 Task: Select the file option in the open view.
Action: Mouse moved to (45, 607)
Screenshot: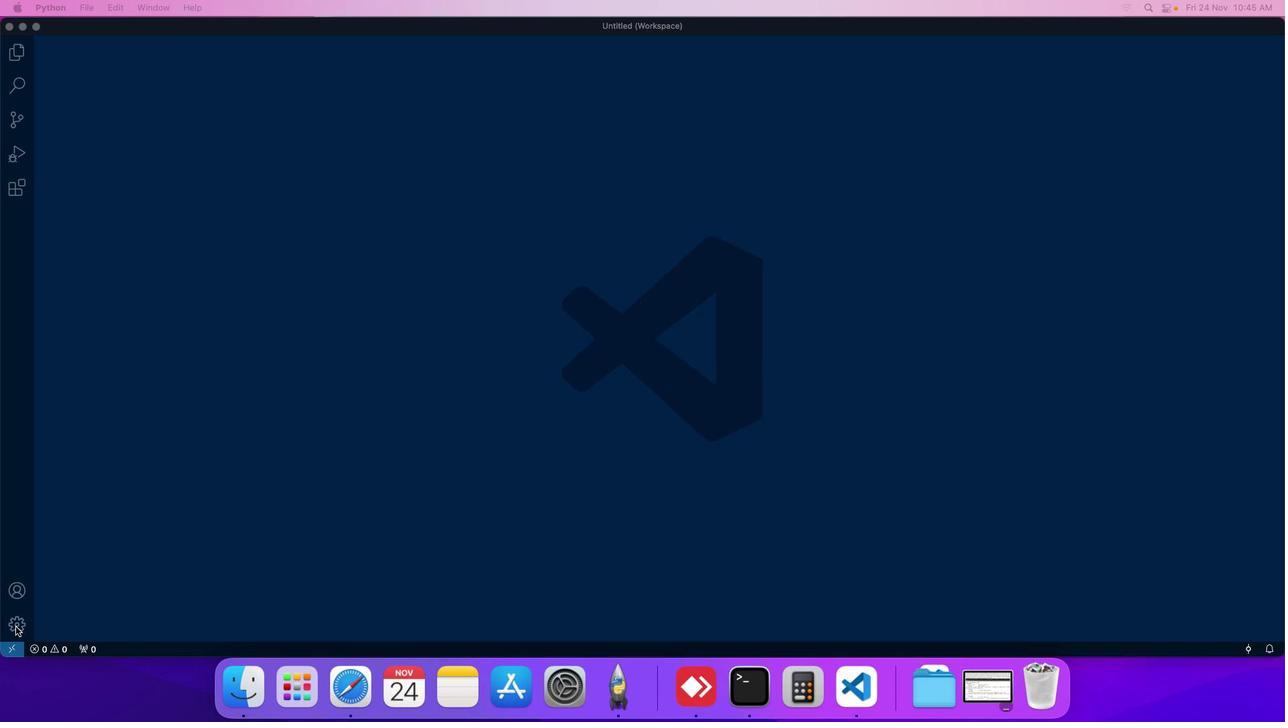 
Action: Mouse pressed left at (45, 607)
Screenshot: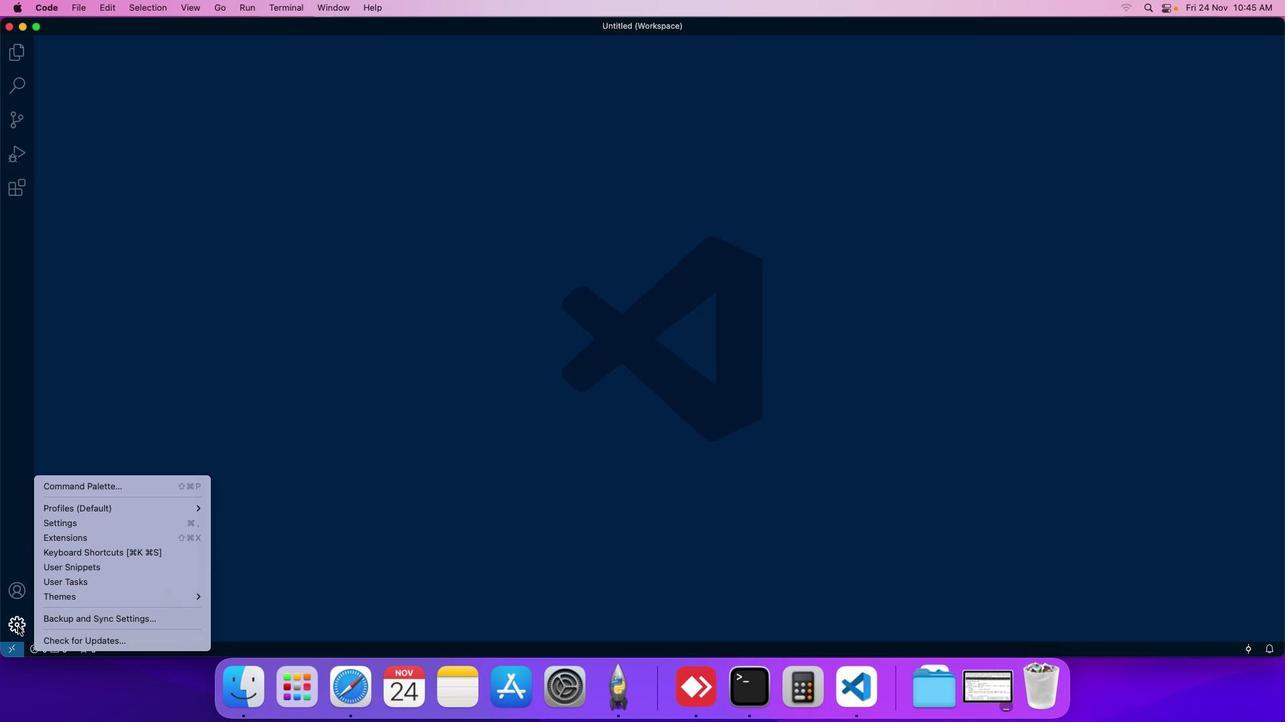
Action: Mouse moved to (160, 507)
Screenshot: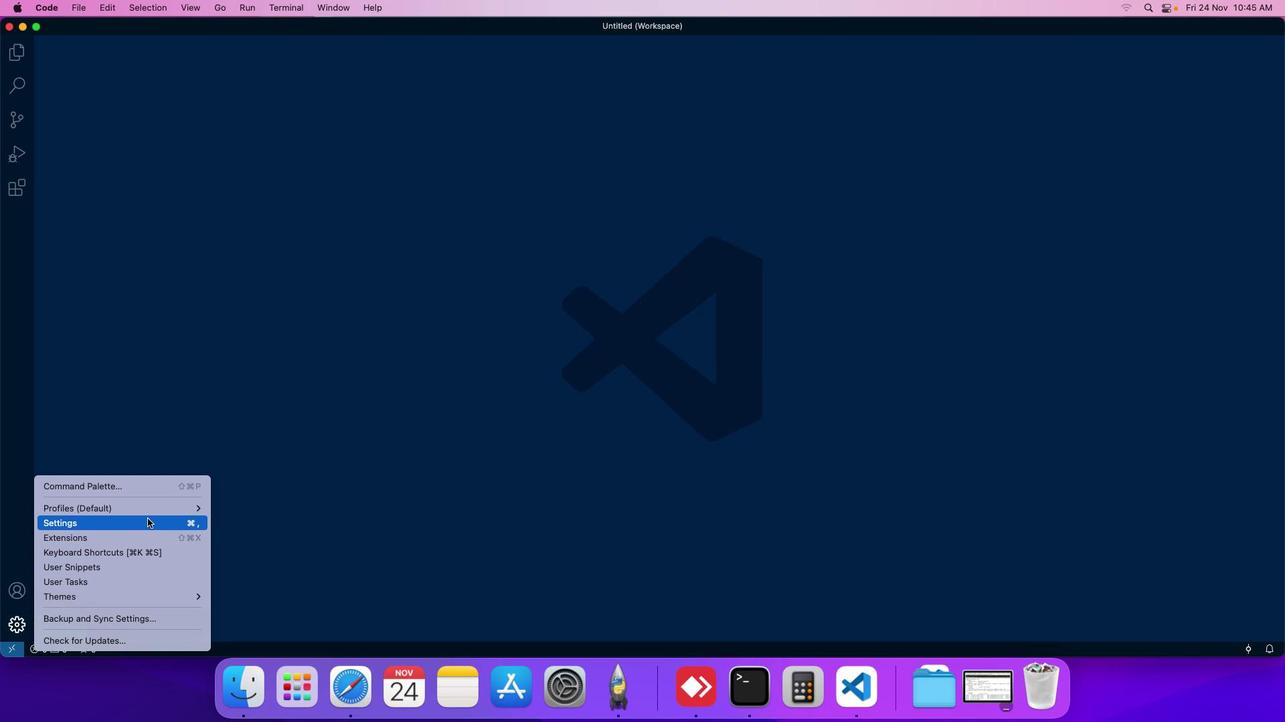 
Action: Mouse pressed left at (160, 507)
Screenshot: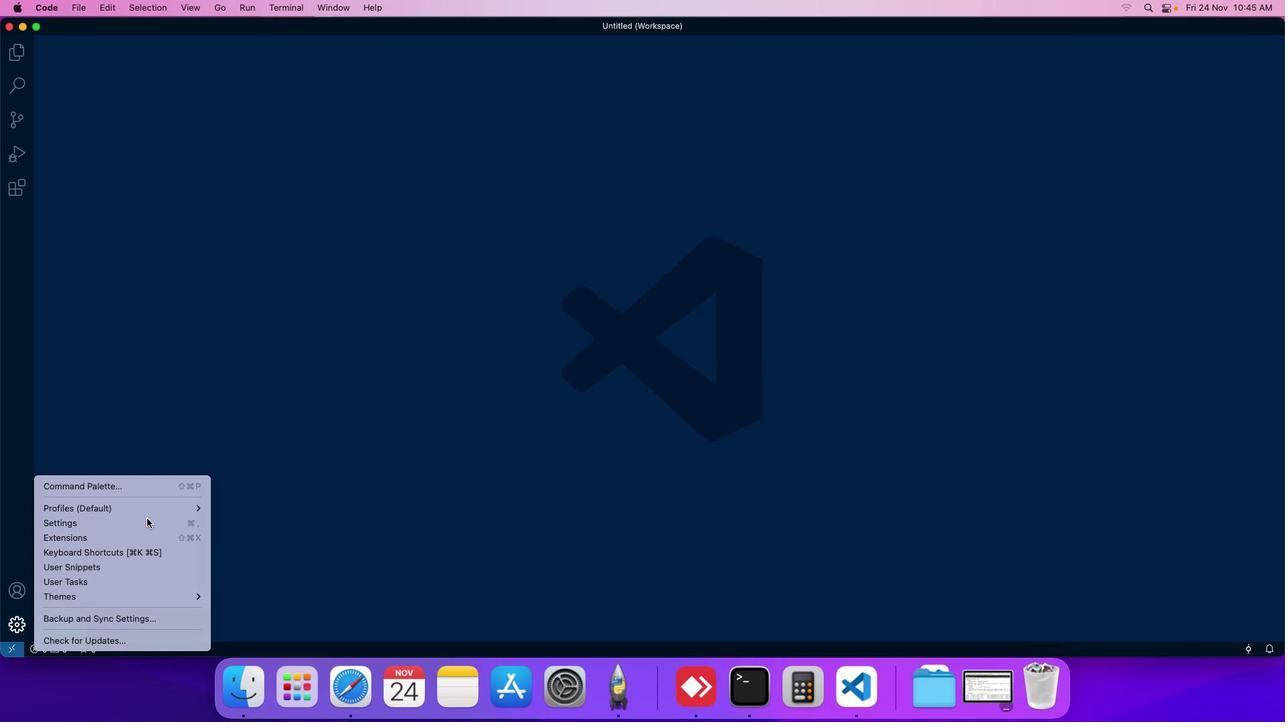 
Action: Mouse moved to (298, 215)
Screenshot: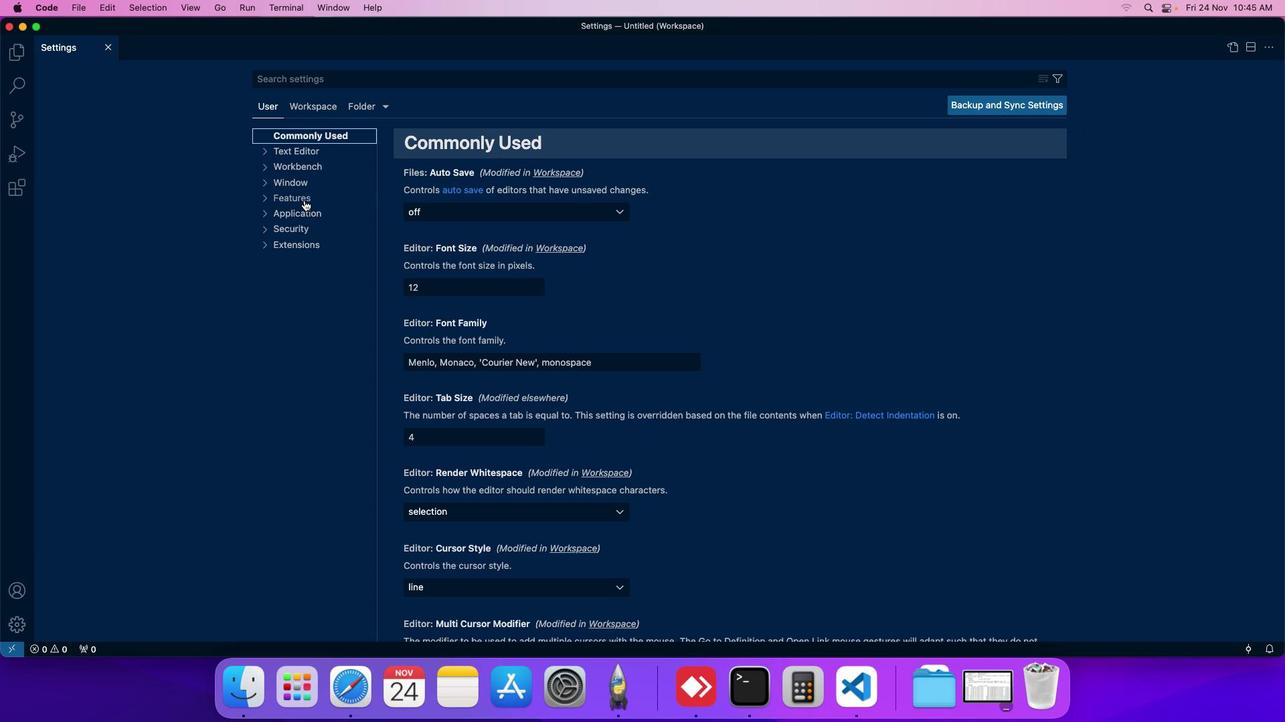 
Action: Mouse pressed left at (298, 215)
Screenshot: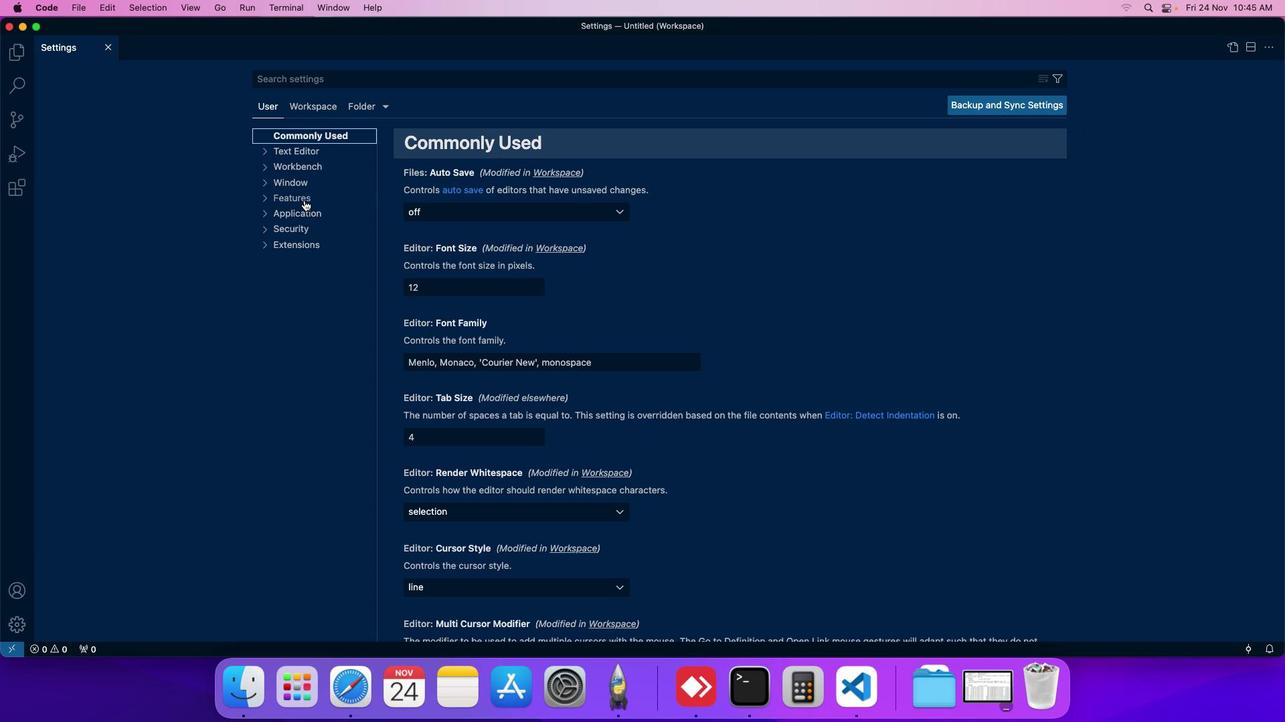 
Action: Mouse moved to (296, 384)
Screenshot: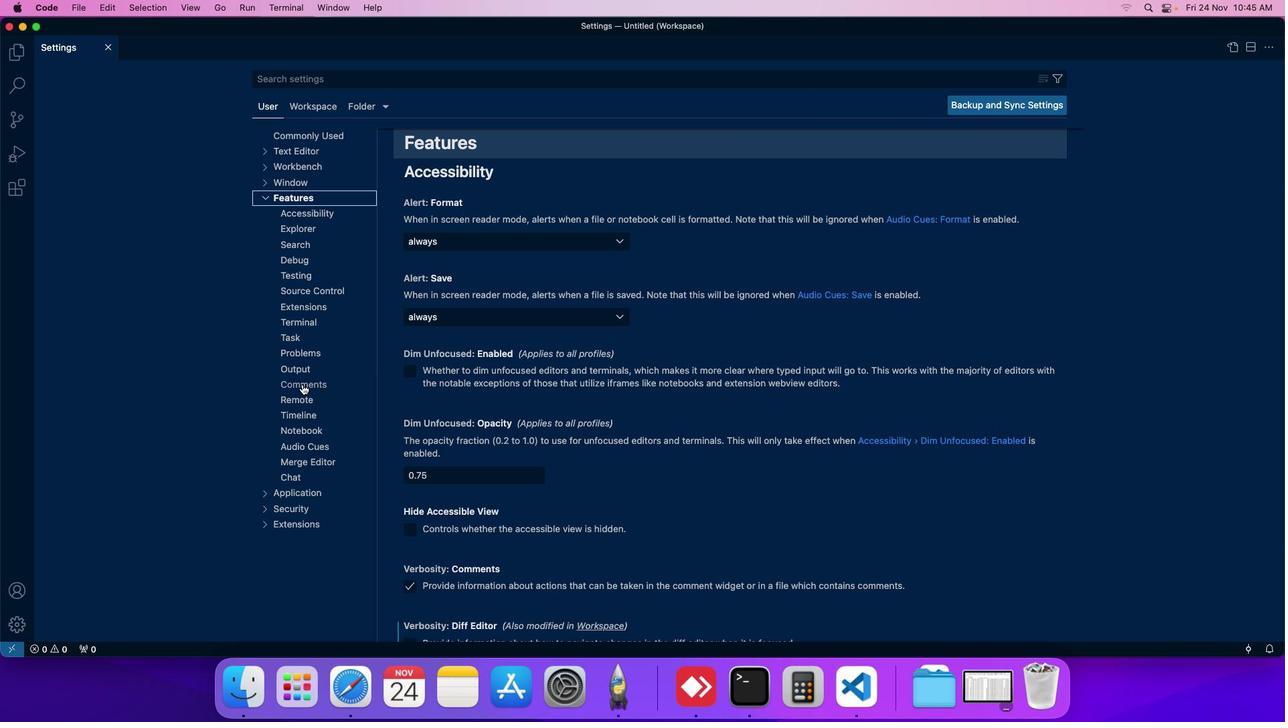 
Action: Mouse pressed left at (296, 384)
Screenshot: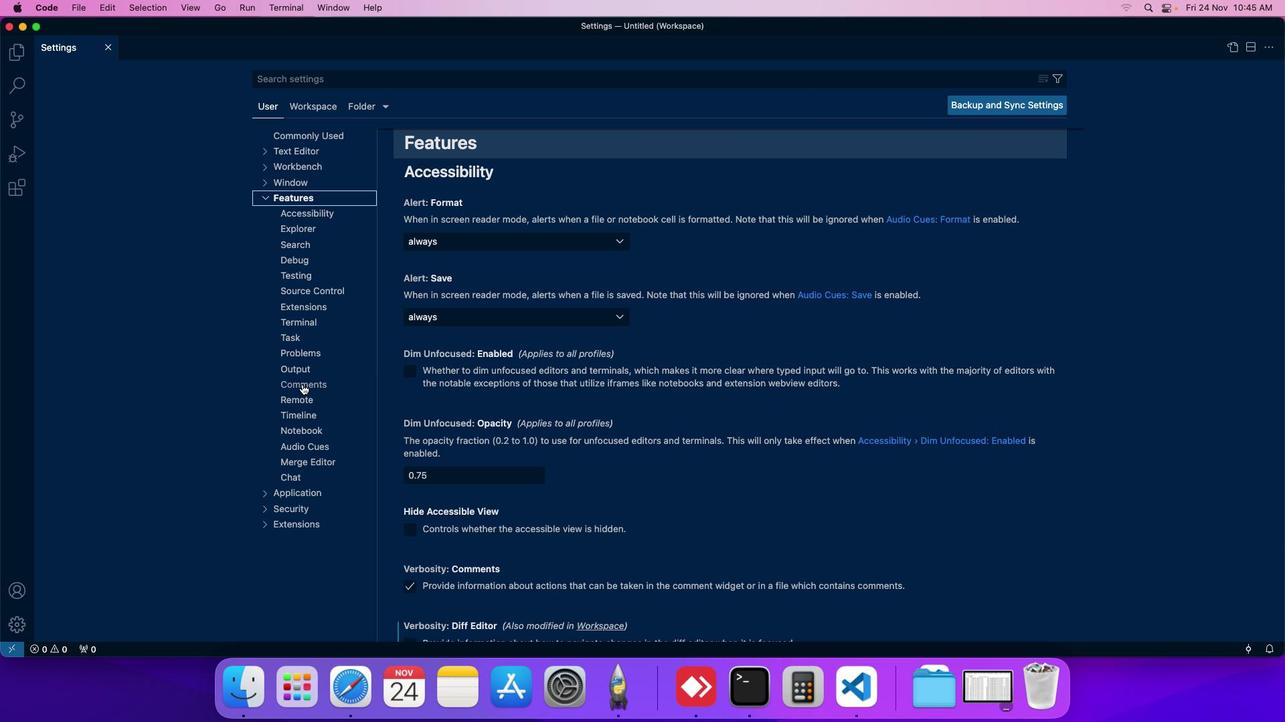
Action: Mouse moved to (433, 332)
Screenshot: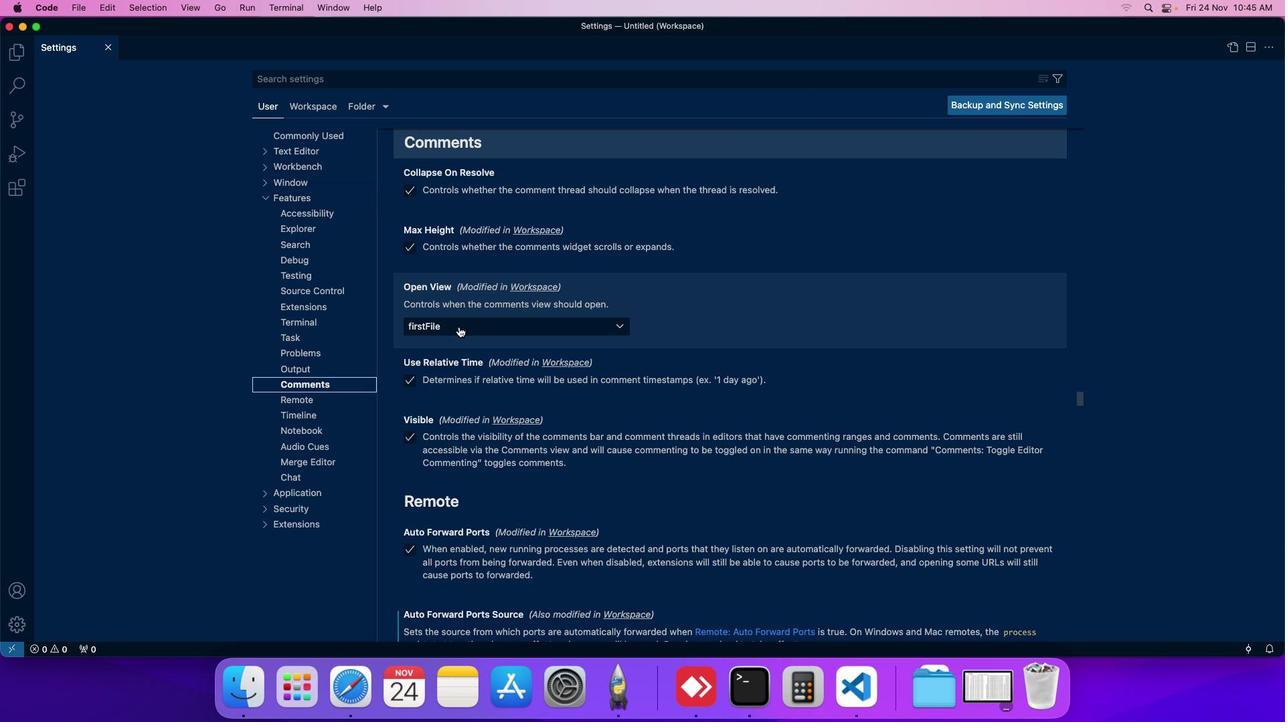 
Action: Mouse pressed left at (433, 332)
Screenshot: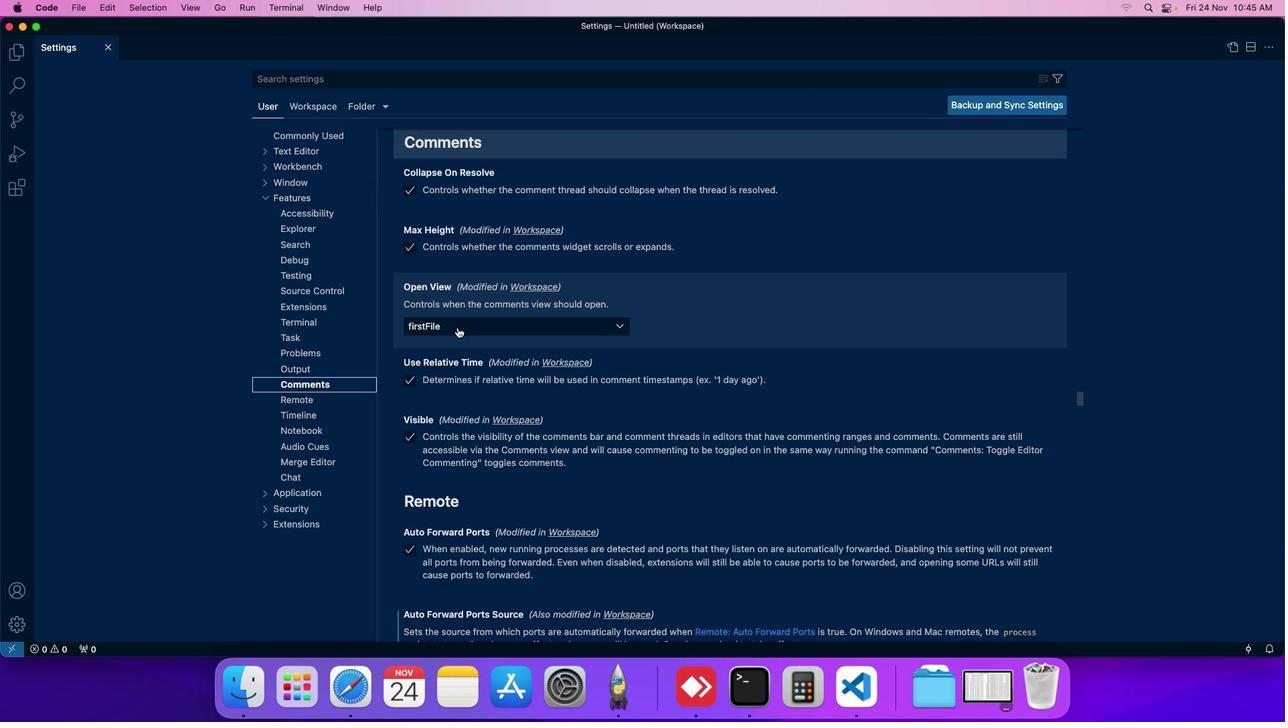 
Action: Mouse moved to (409, 357)
Screenshot: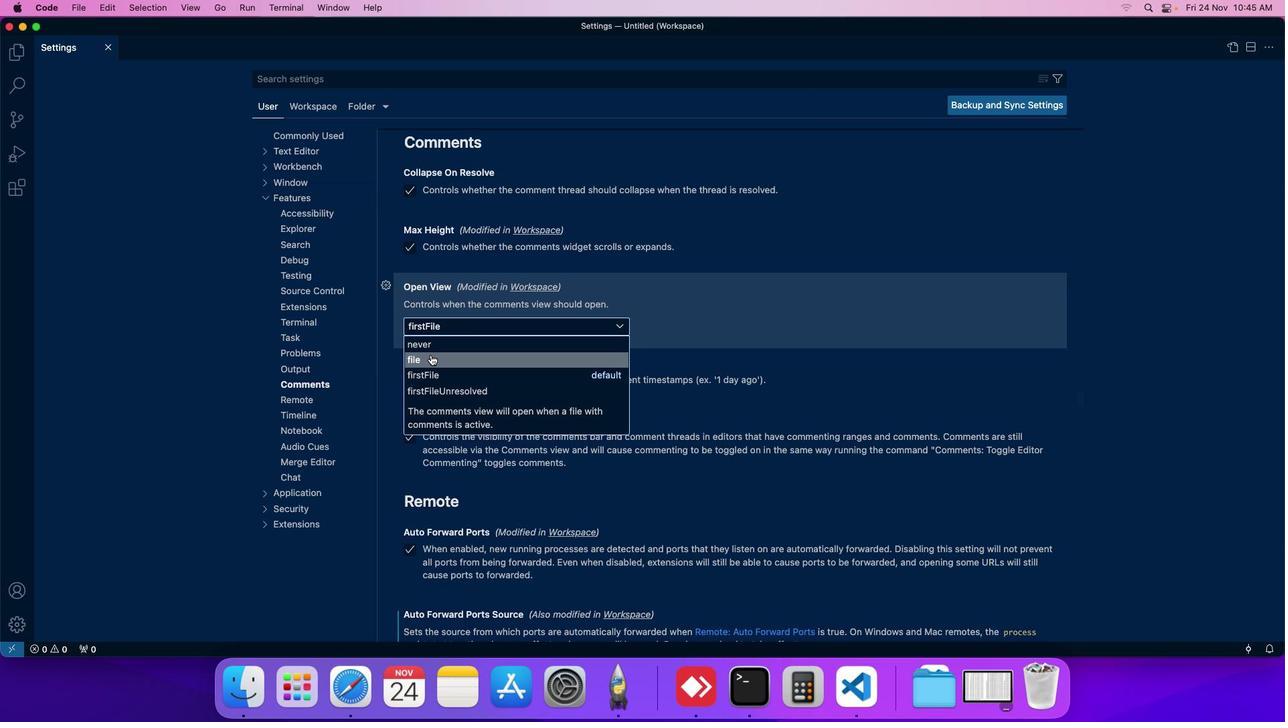 
Action: Mouse pressed left at (409, 357)
Screenshot: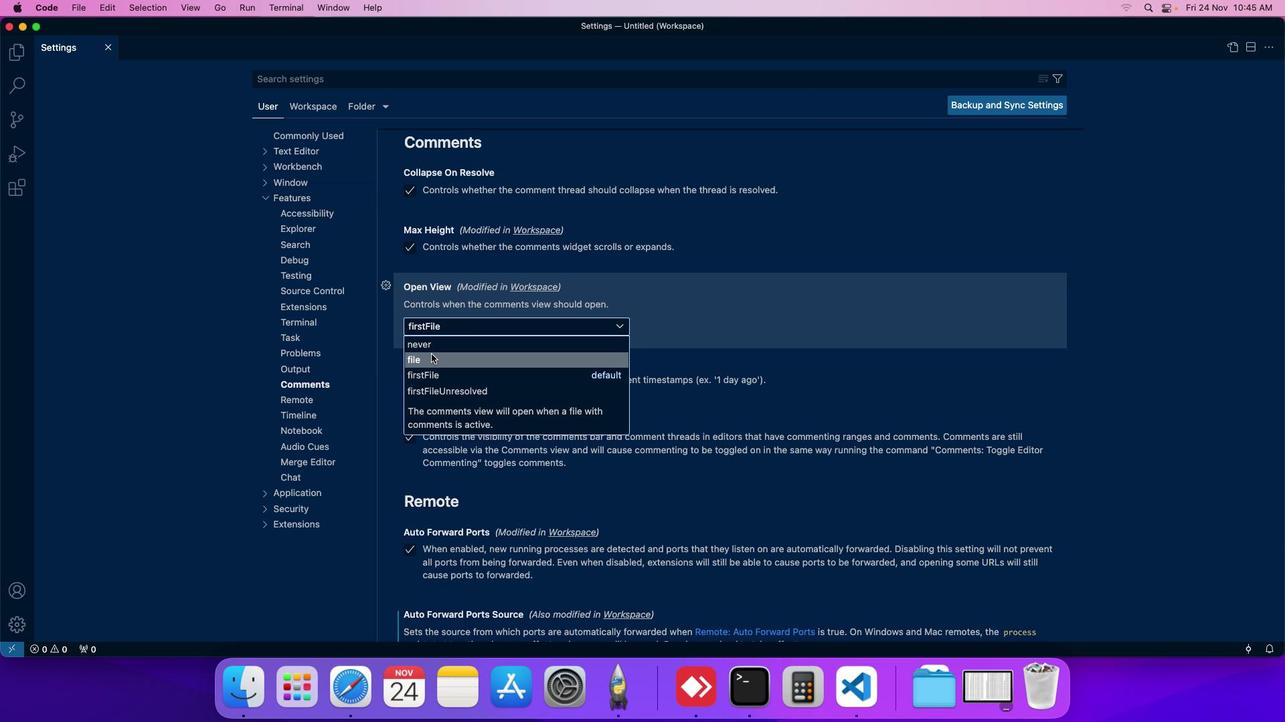 
Action: Mouse moved to (421, 340)
Screenshot: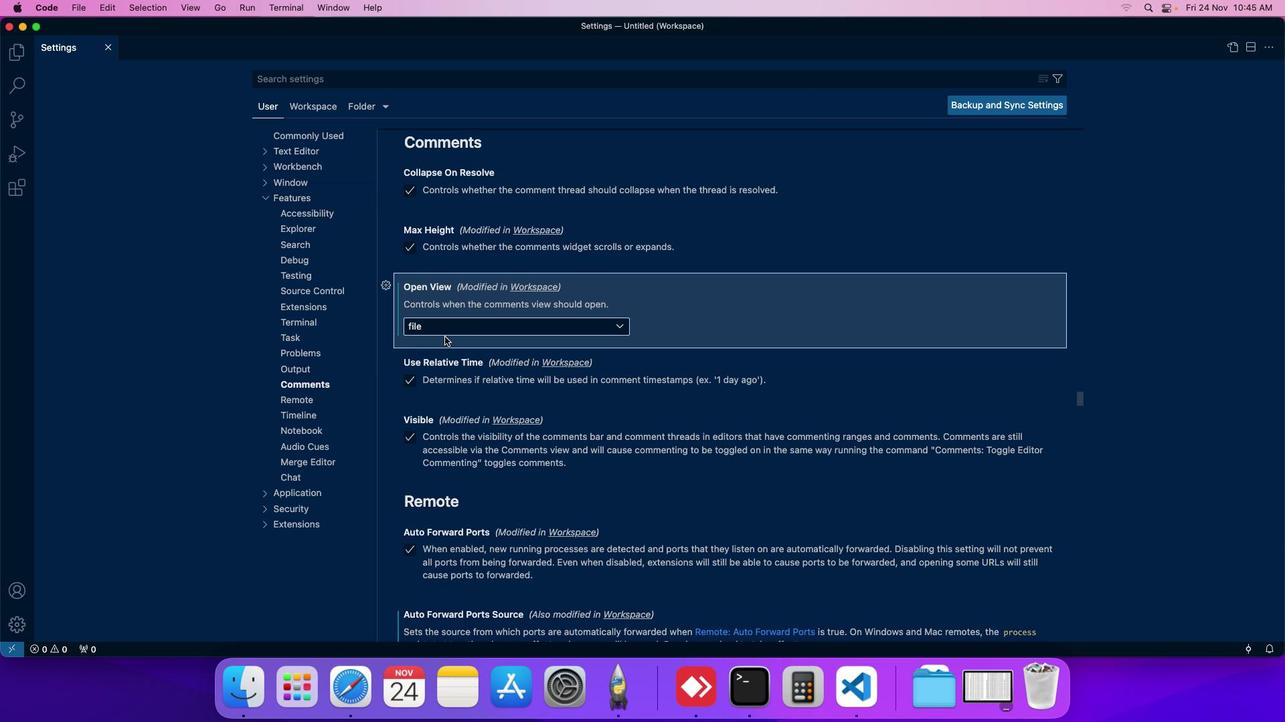 
